 Task: Filter community activity in the 'Javascript' repository for the last 3 months.
Action: Mouse moved to (1046, 245)
Screenshot: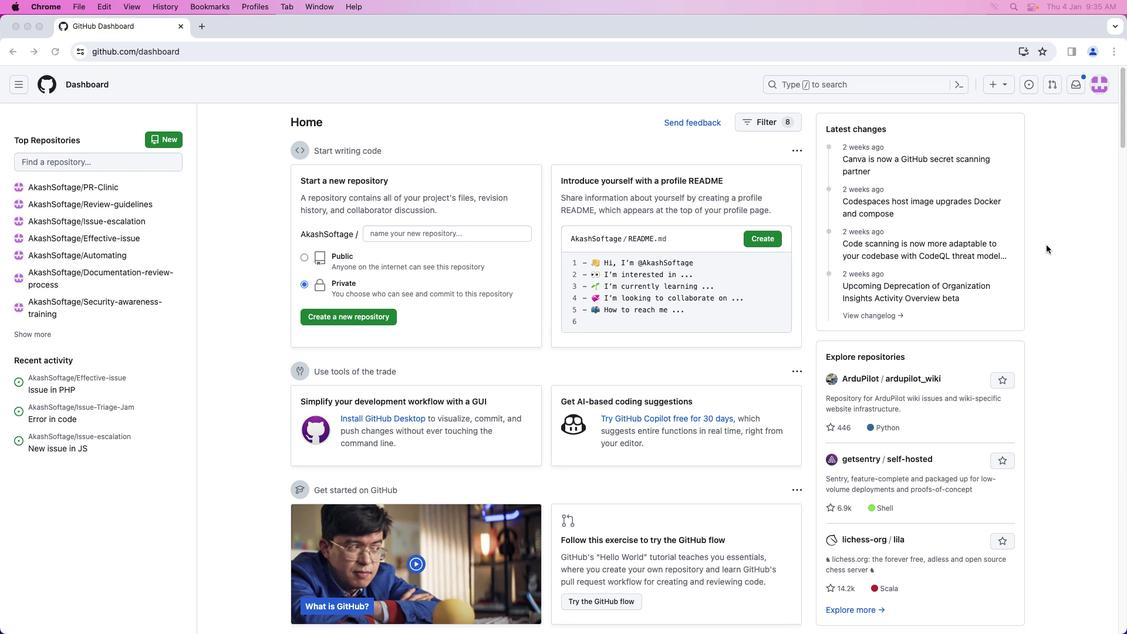 
Action: Mouse pressed left at (1046, 245)
Screenshot: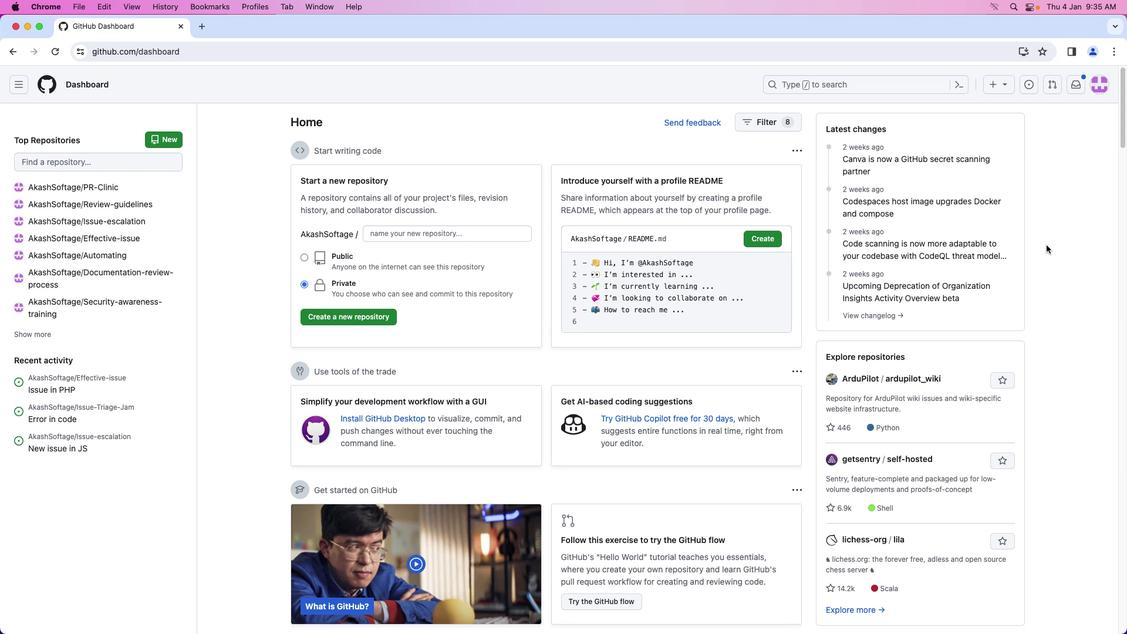 
Action: Mouse moved to (1104, 88)
Screenshot: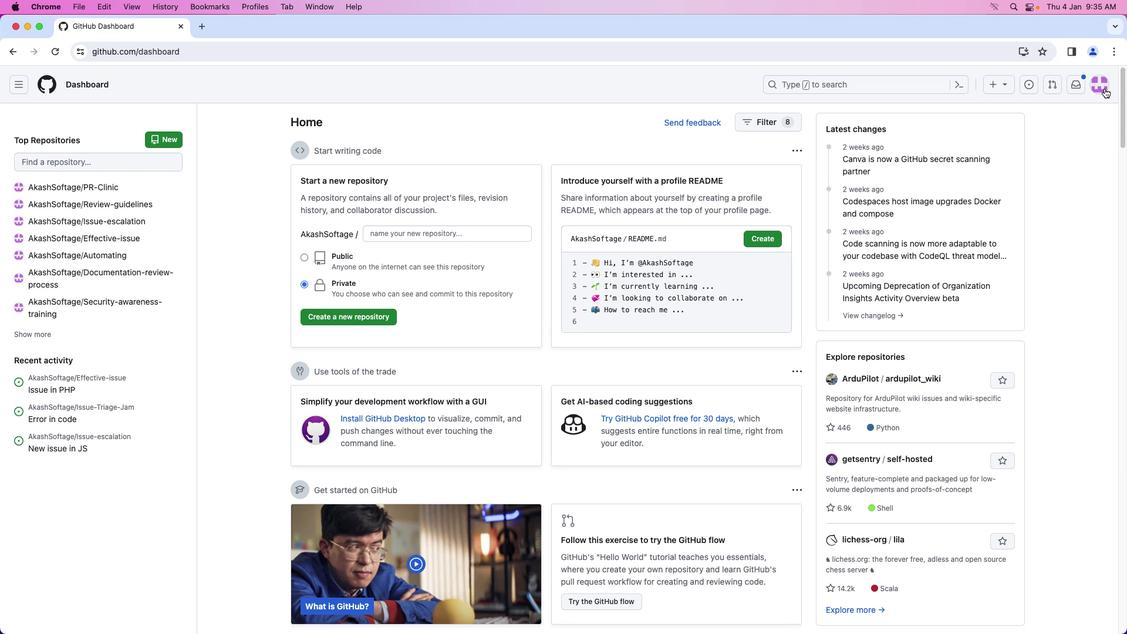 
Action: Mouse pressed left at (1104, 88)
Screenshot: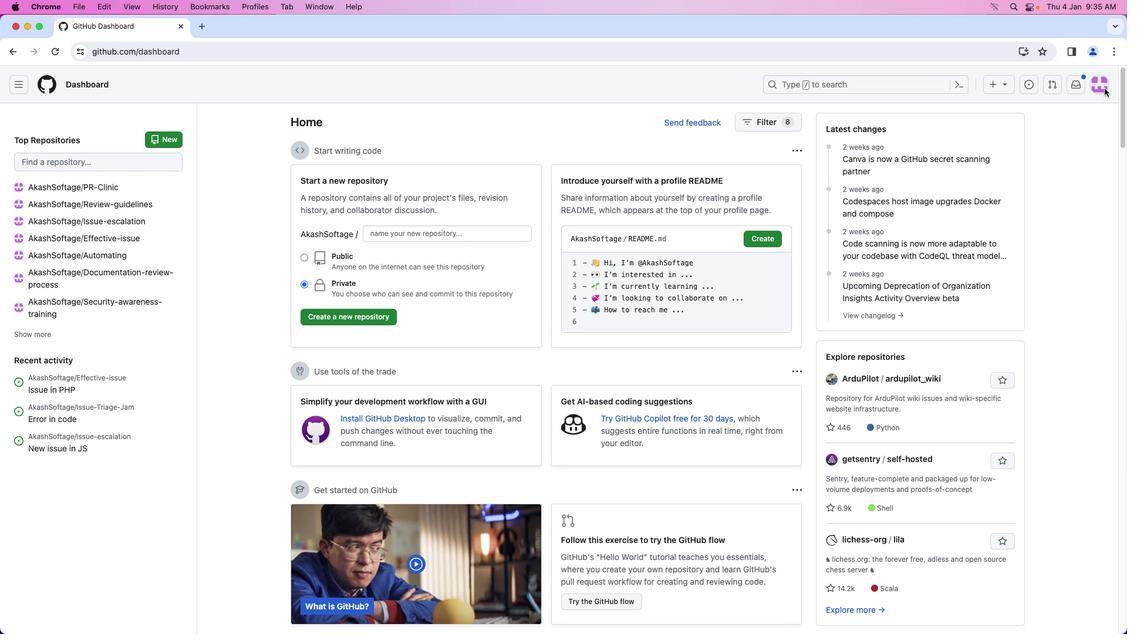 
Action: Mouse moved to (1047, 189)
Screenshot: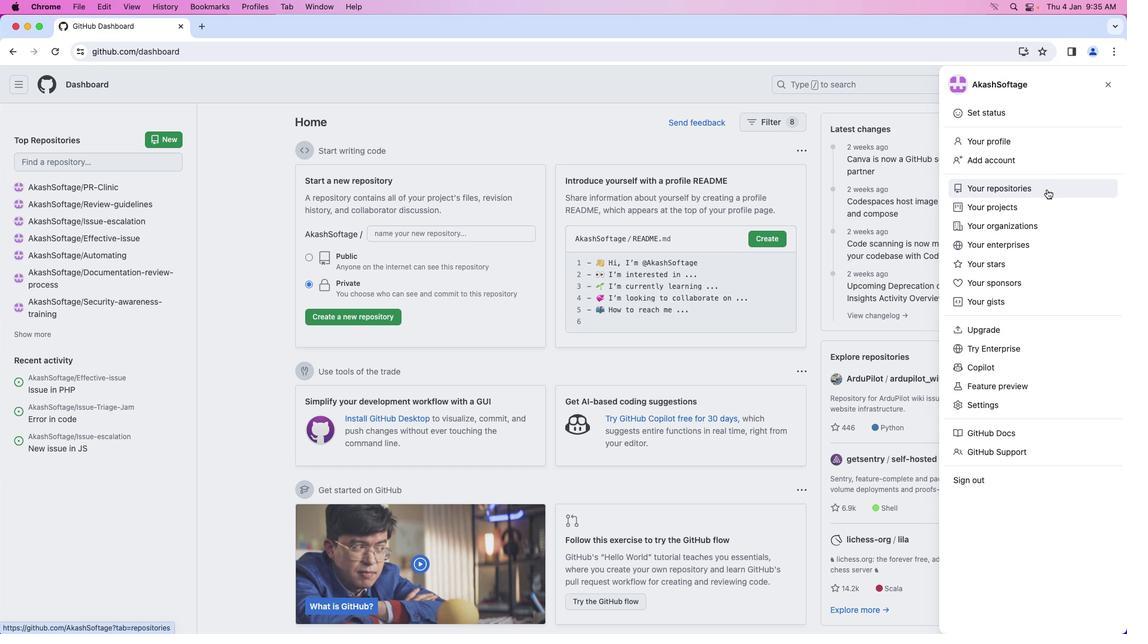 
Action: Mouse pressed left at (1047, 189)
Screenshot: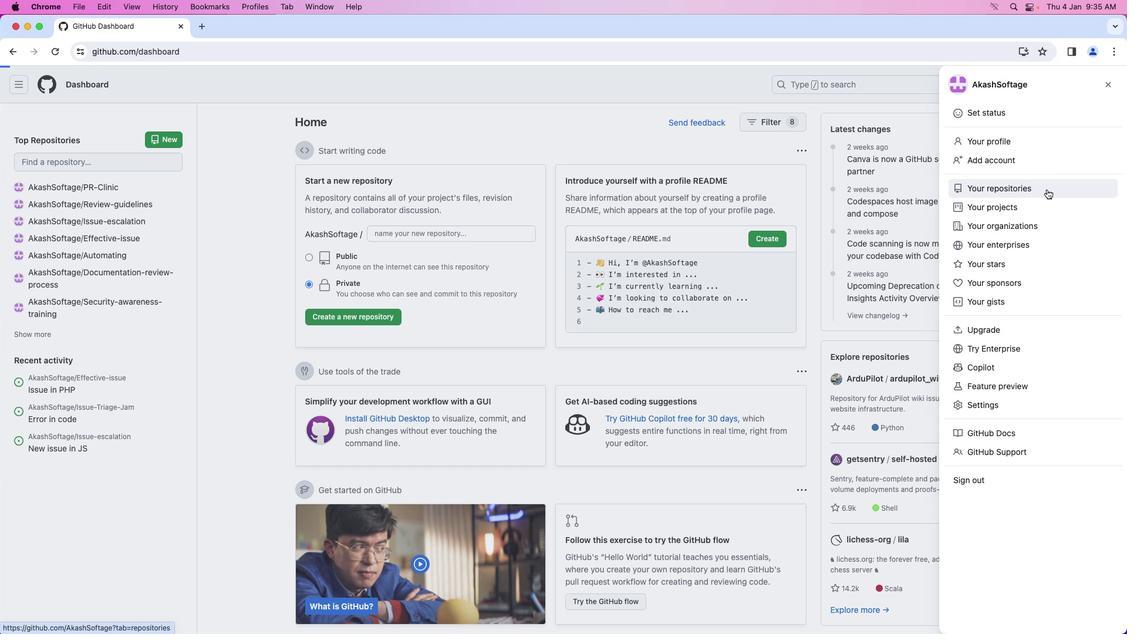 
Action: Mouse moved to (425, 197)
Screenshot: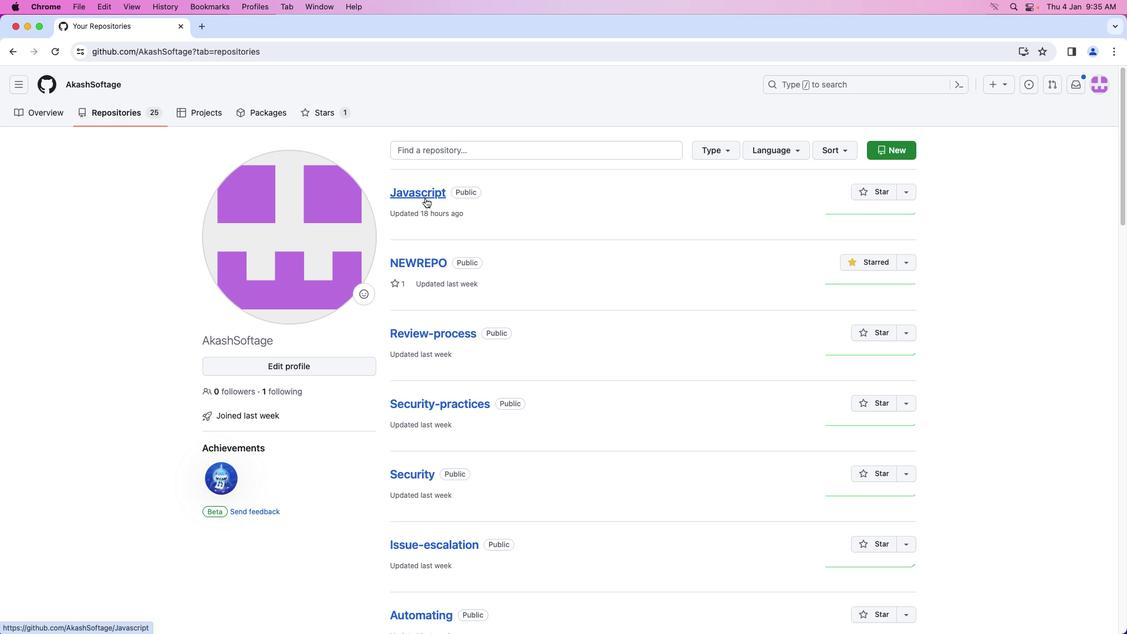 
Action: Mouse pressed left at (425, 197)
Screenshot: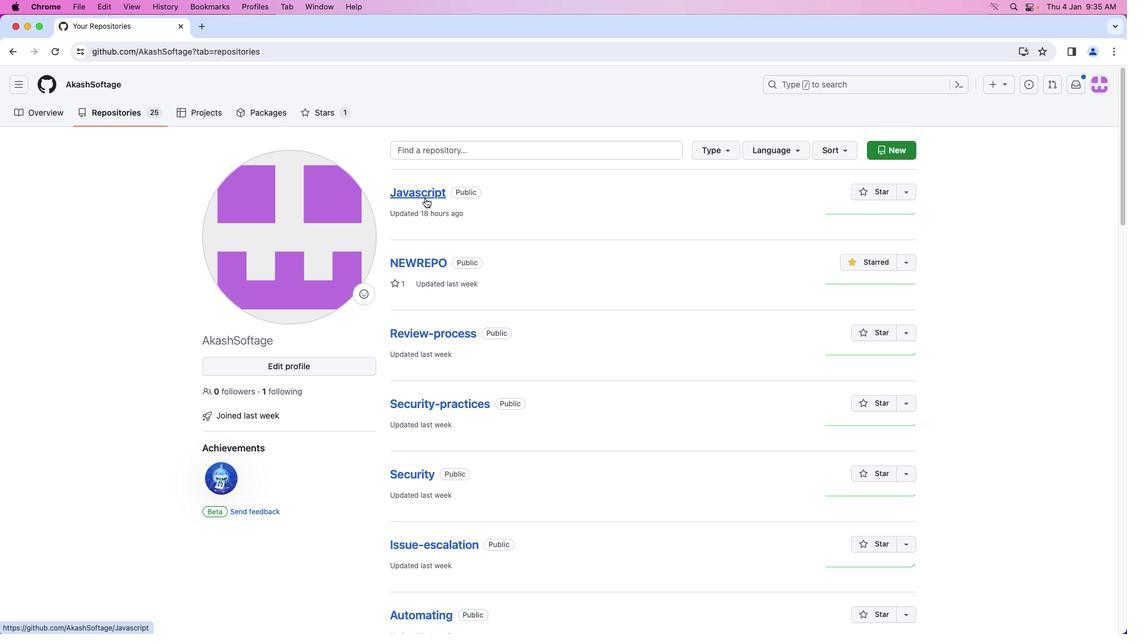 
Action: Mouse moved to (509, 114)
Screenshot: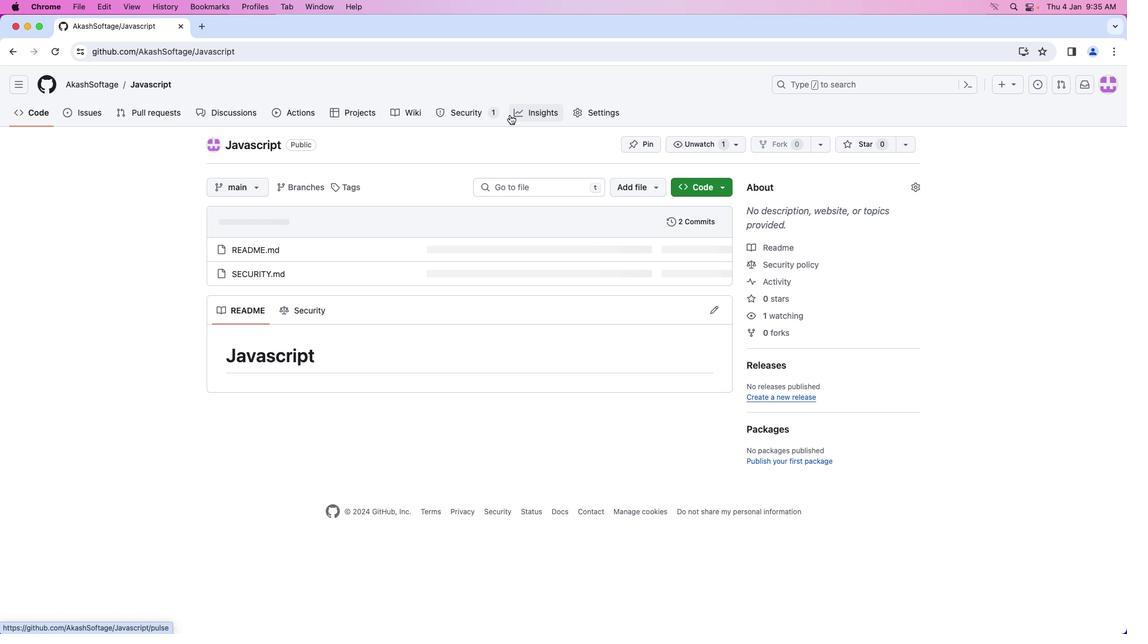 
Action: Mouse pressed left at (509, 114)
Screenshot: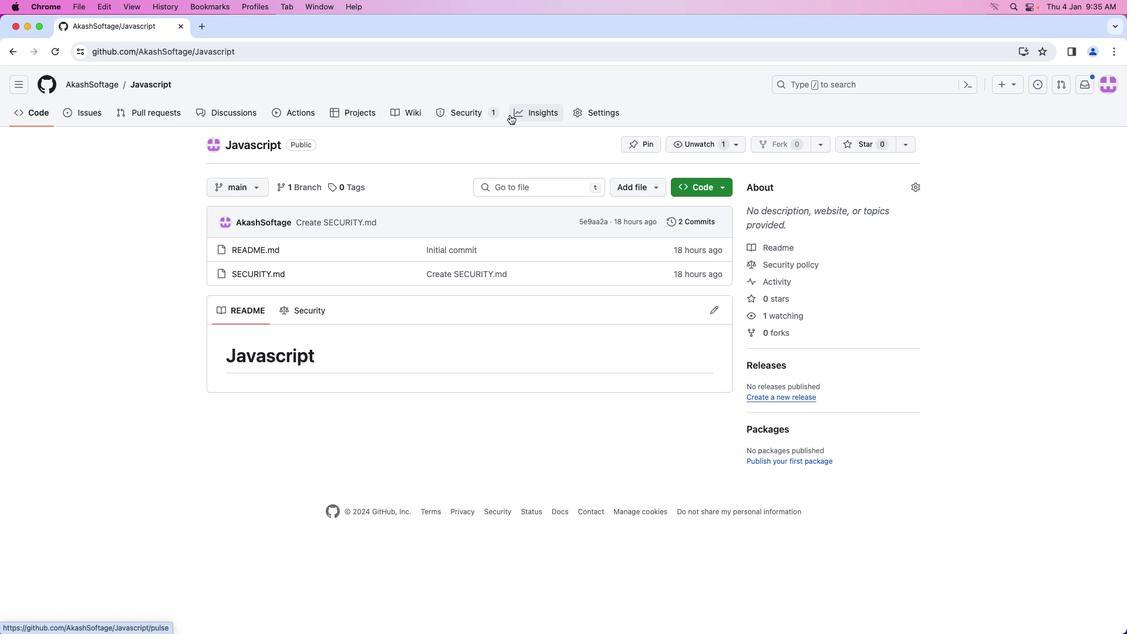 
Action: Mouse moved to (339, 193)
Screenshot: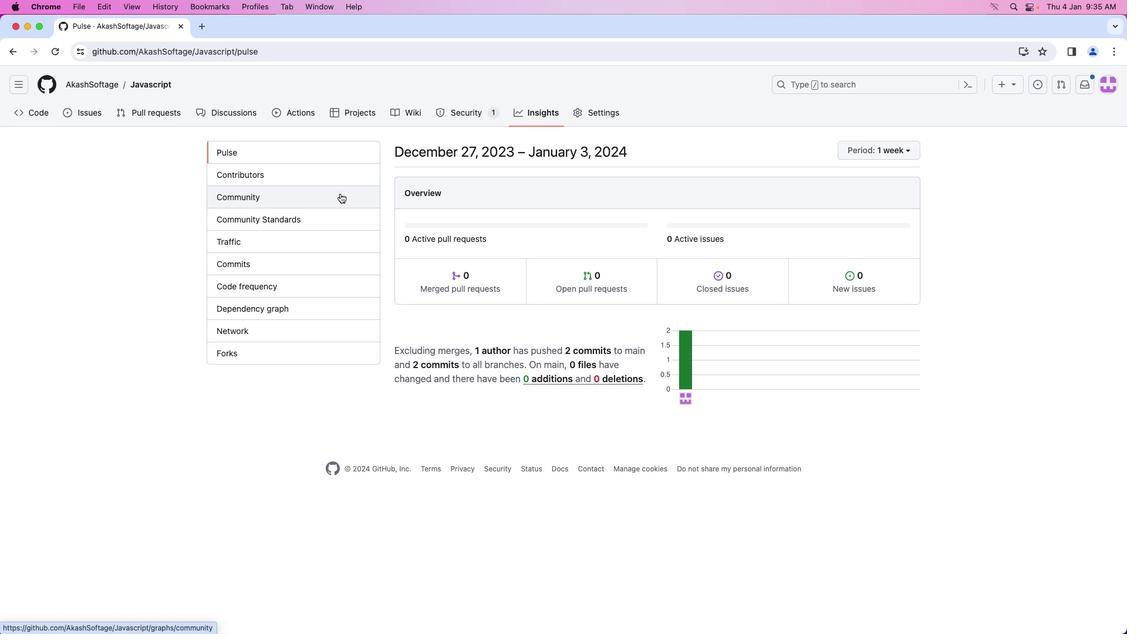 
Action: Mouse pressed left at (339, 193)
Screenshot: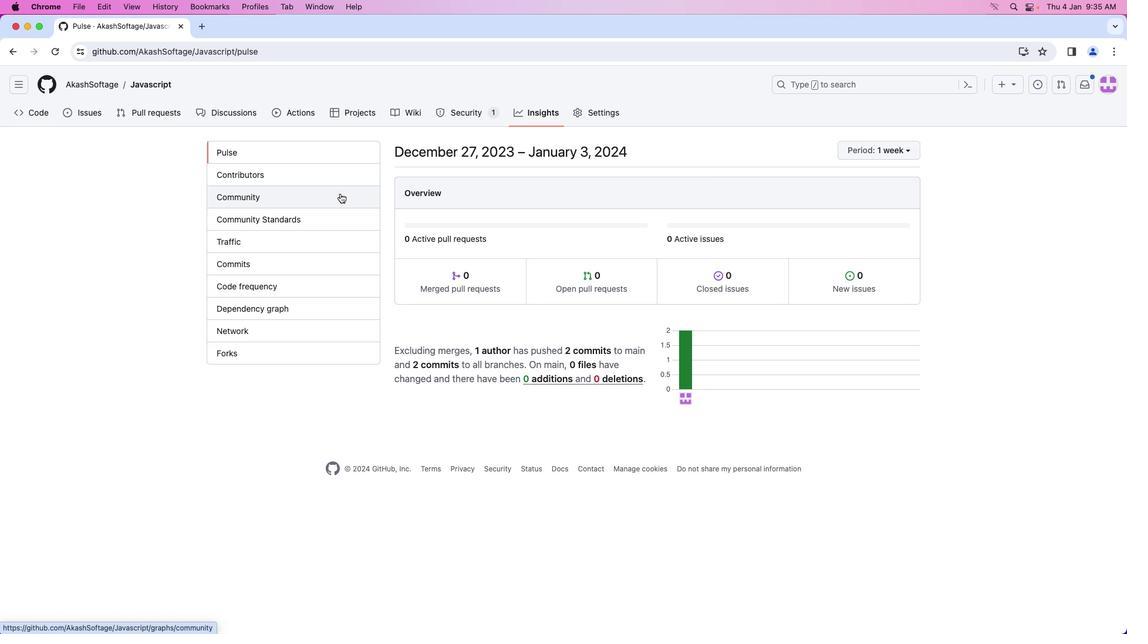 
Action: Mouse moved to (863, 155)
Screenshot: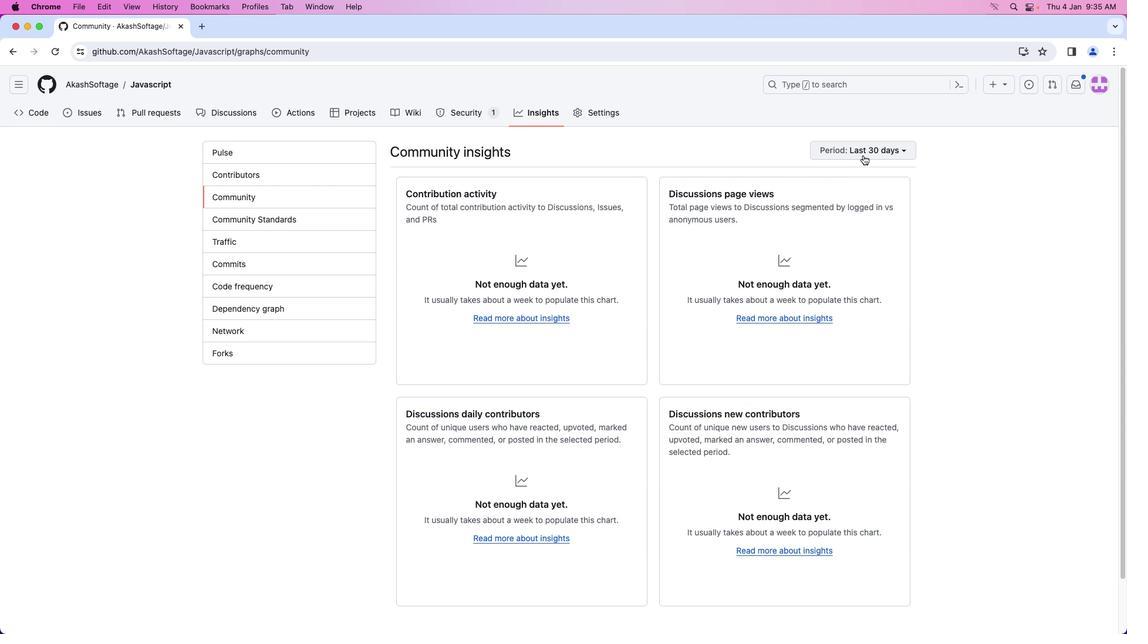 
Action: Mouse pressed left at (863, 155)
Screenshot: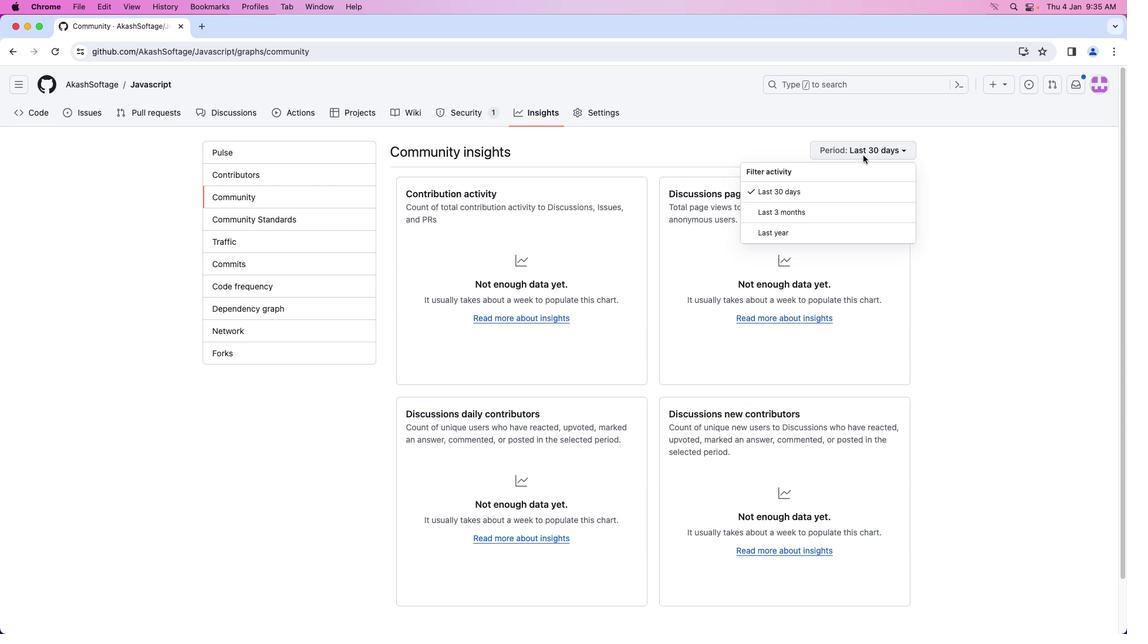 
Action: Mouse moved to (855, 206)
Screenshot: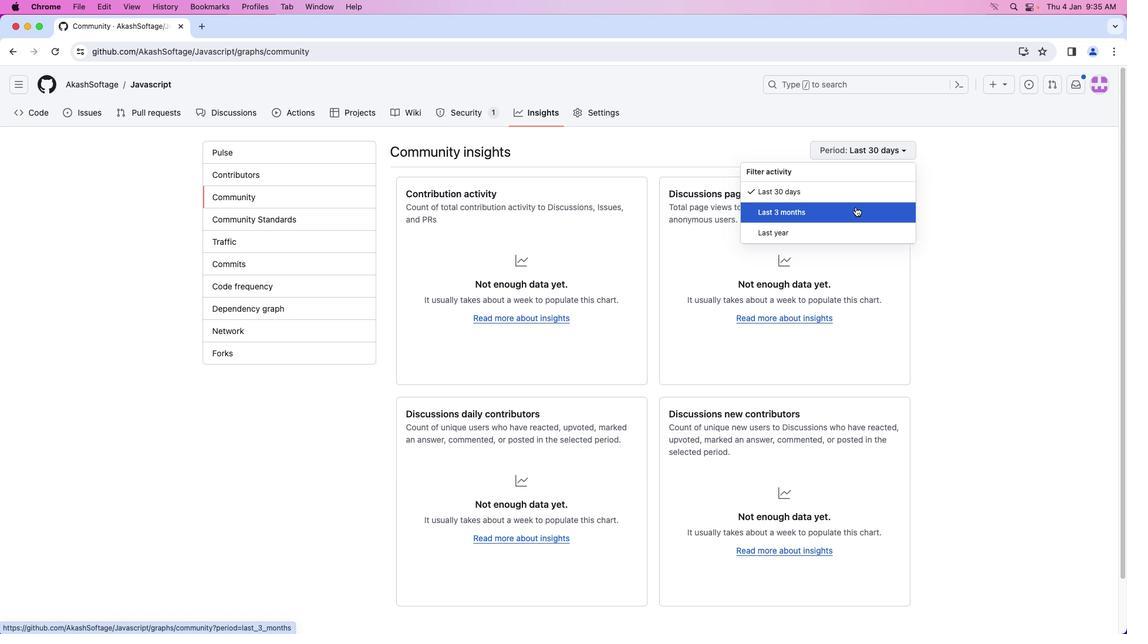 
Action: Mouse pressed left at (855, 206)
Screenshot: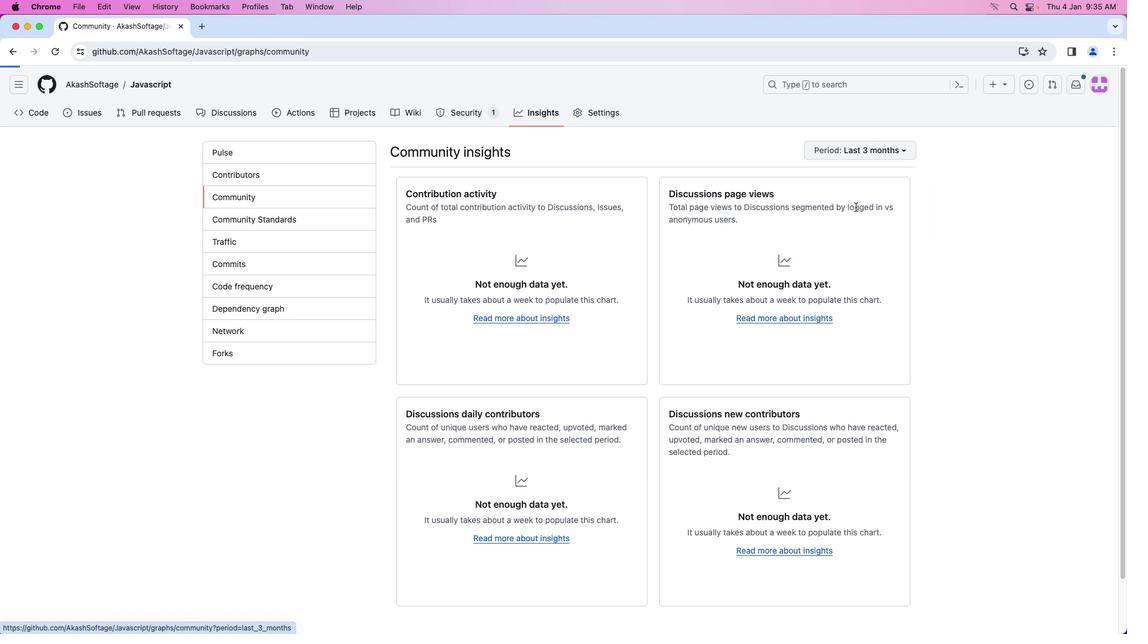
